 Task: Open Card Card0000000042 in Board Board0000000011 in Workspace WS0000000004 in Trello. Add Member mailaustralia7@gmail.com to Card Card0000000042 in Board Board0000000011 in Workspace WS0000000004 in Trello. Add Blue Label titled Label0000000042 to Card Card0000000042 in Board Board0000000011 in Workspace WS0000000004 in Trello. Add Checklist CL0000000042 to Card Card0000000042 in Board Board0000000011 in Workspace WS0000000004 in Trello. Add Dates with Start Date as Sep 01 2023 and Due Date as Sep 30 2023 to Card Card0000000042 in Board Board0000000011 in Workspace WS0000000004 in Trello
Action: Mouse moved to (273, 322)
Screenshot: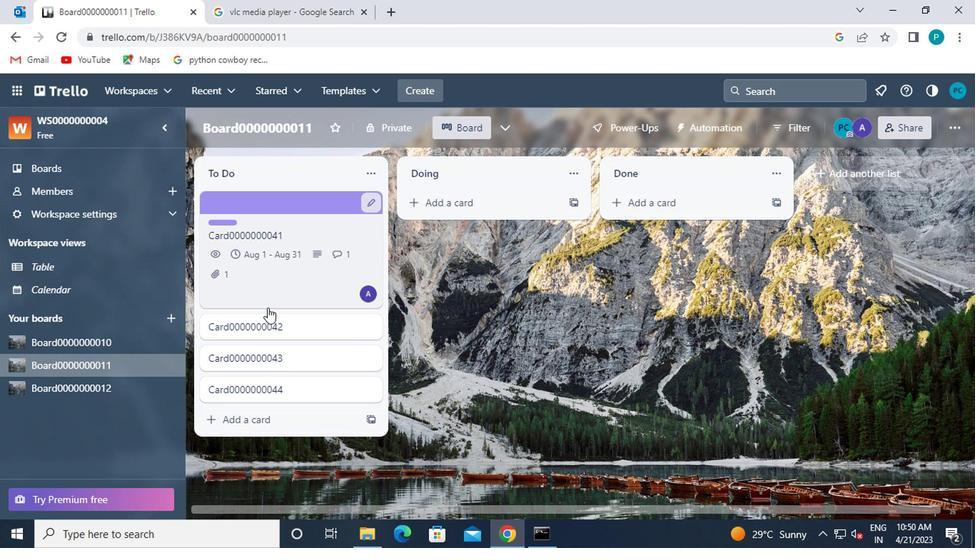 
Action: Mouse pressed left at (273, 322)
Screenshot: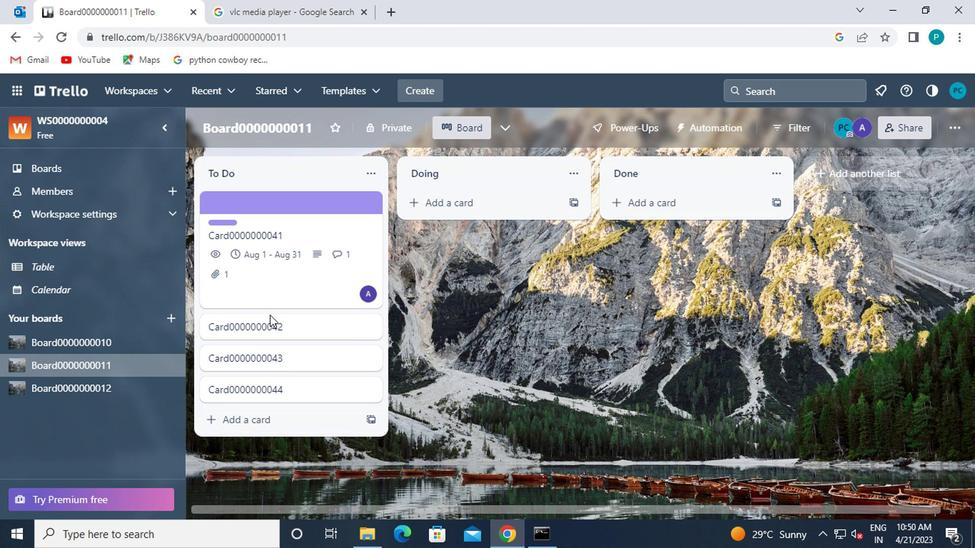 
Action: Mouse moved to (651, 253)
Screenshot: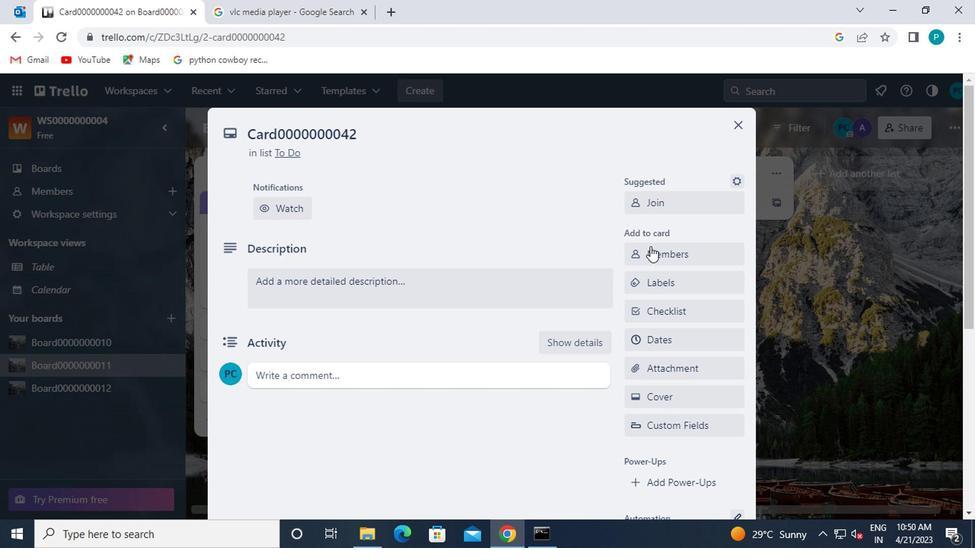 
Action: Mouse pressed left at (651, 253)
Screenshot: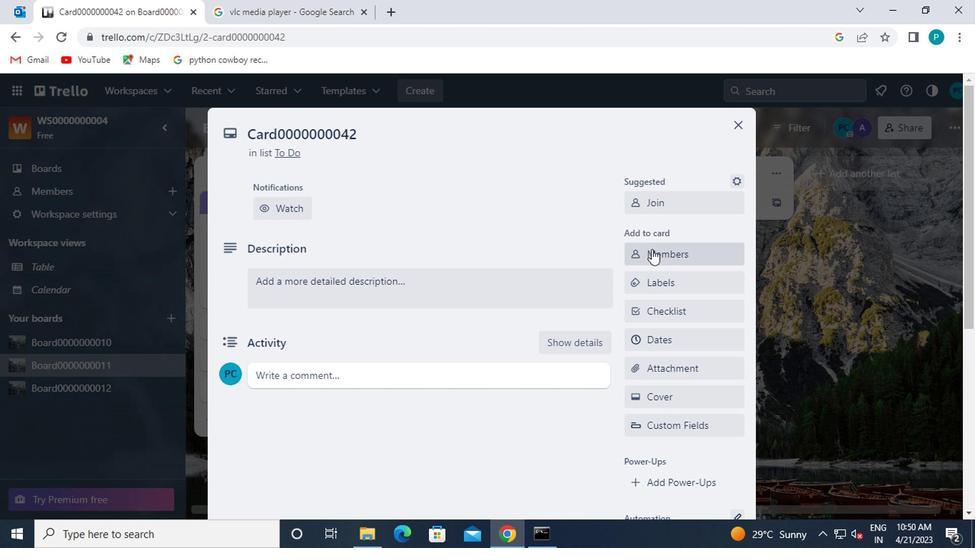 
Action: Mouse moved to (651, 314)
Screenshot: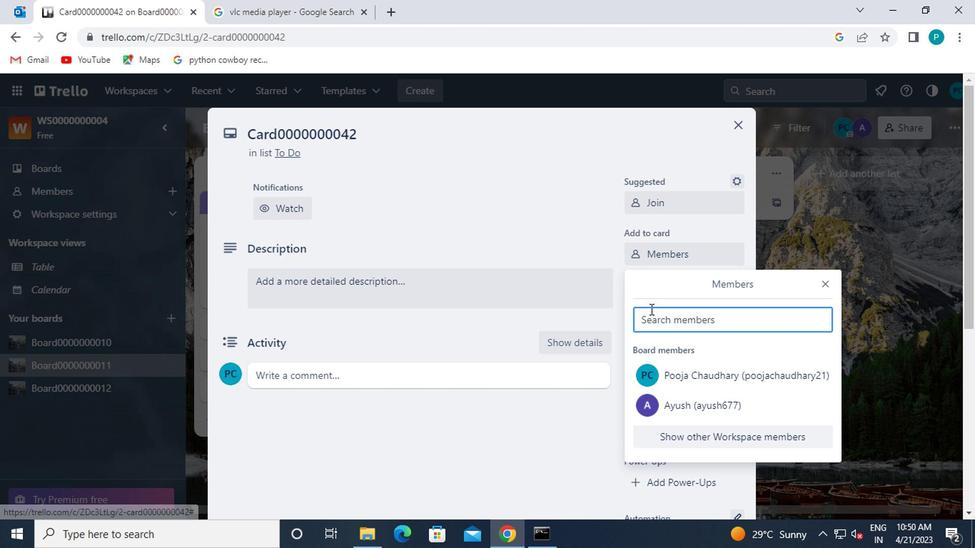 
Action: Mouse pressed left at (651, 314)
Screenshot: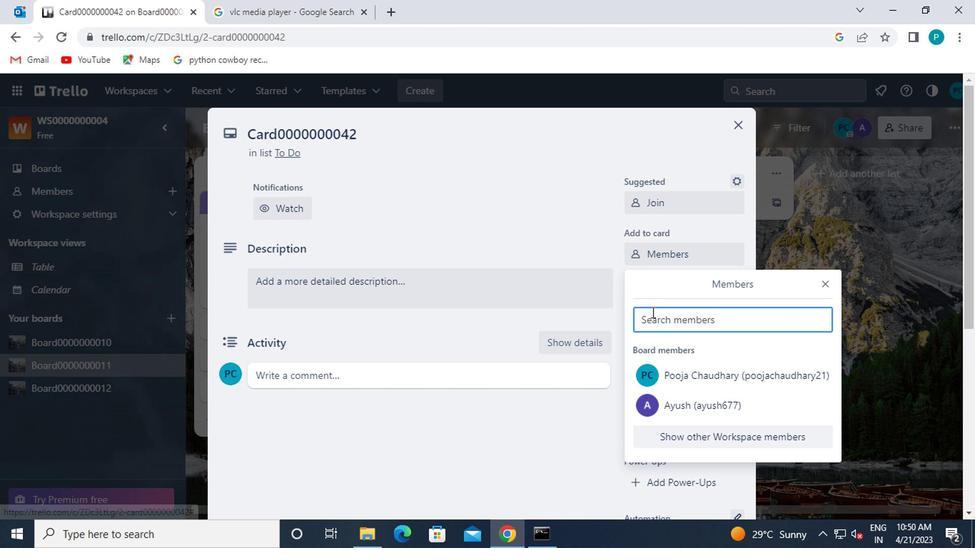 
Action: Mouse moved to (657, 318)
Screenshot: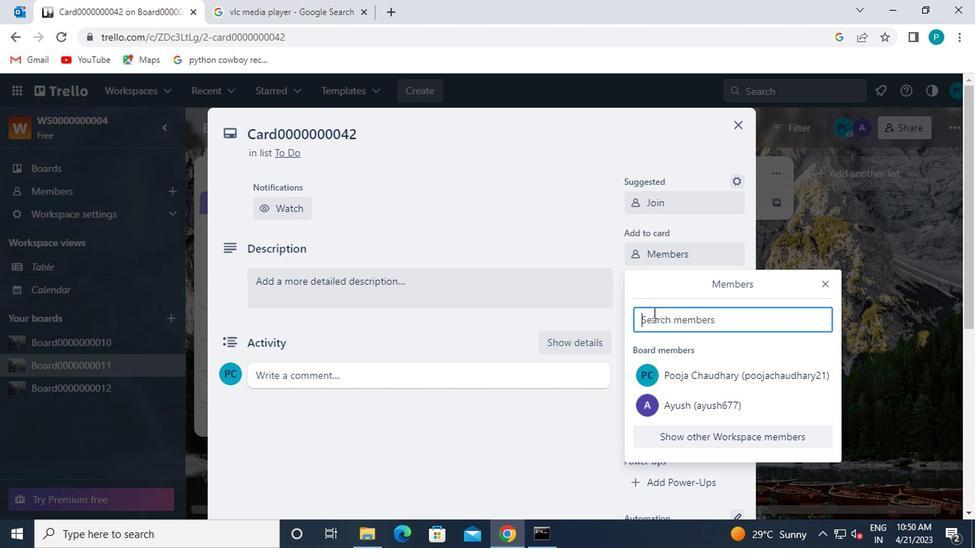 
Action: Key pressed mailaustralia7<Key.shift>@GMAIL.COM
Screenshot: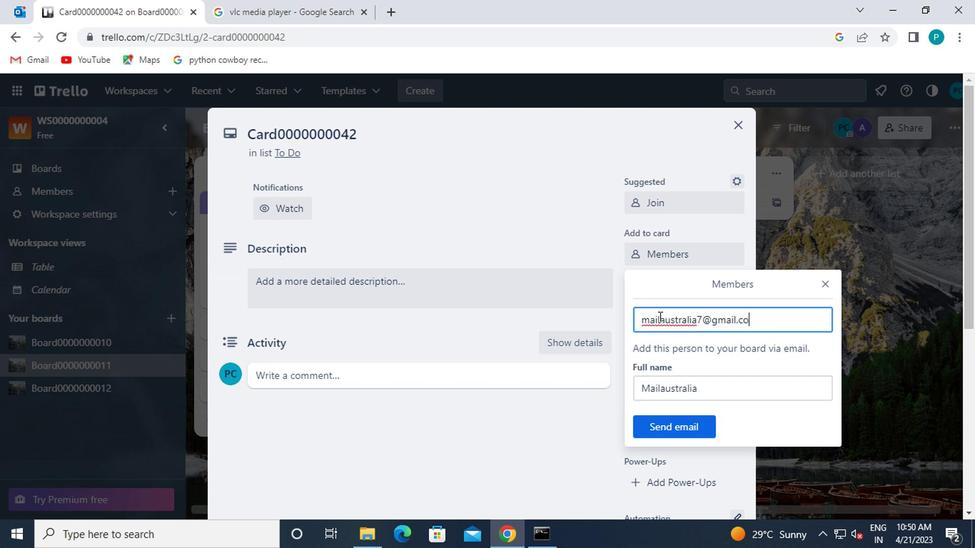 
Action: Mouse moved to (687, 421)
Screenshot: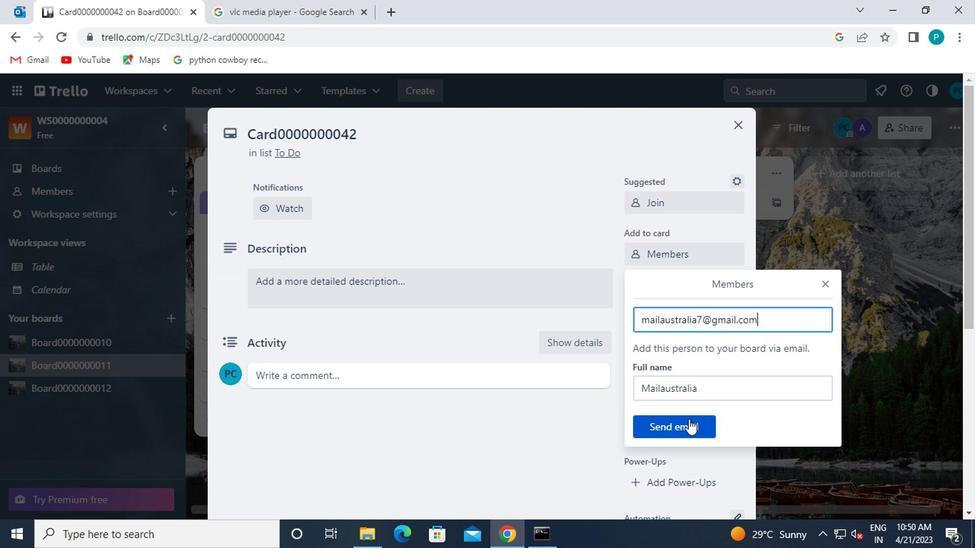 
Action: Mouse pressed left at (687, 421)
Screenshot: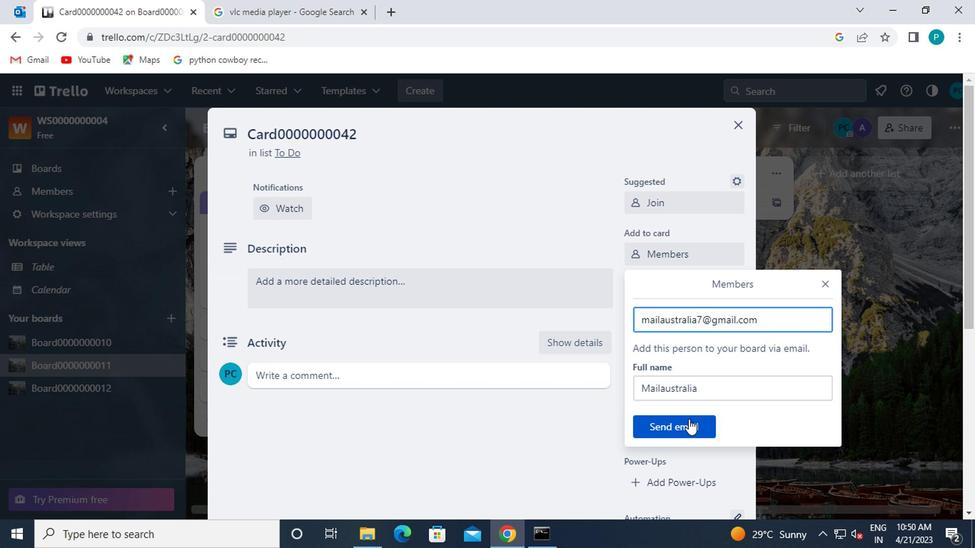 
Action: Mouse moved to (647, 288)
Screenshot: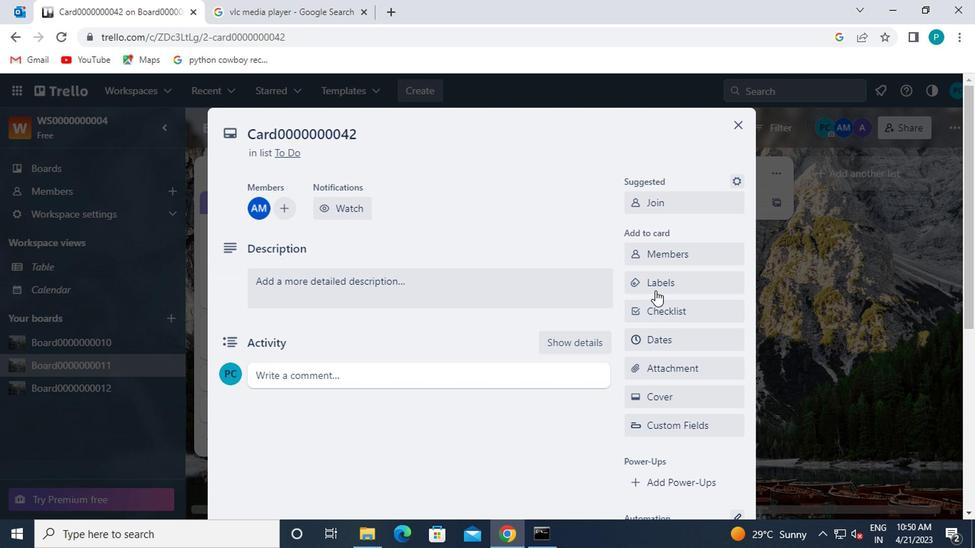 
Action: Mouse pressed left at (647, 288)
Screenshot: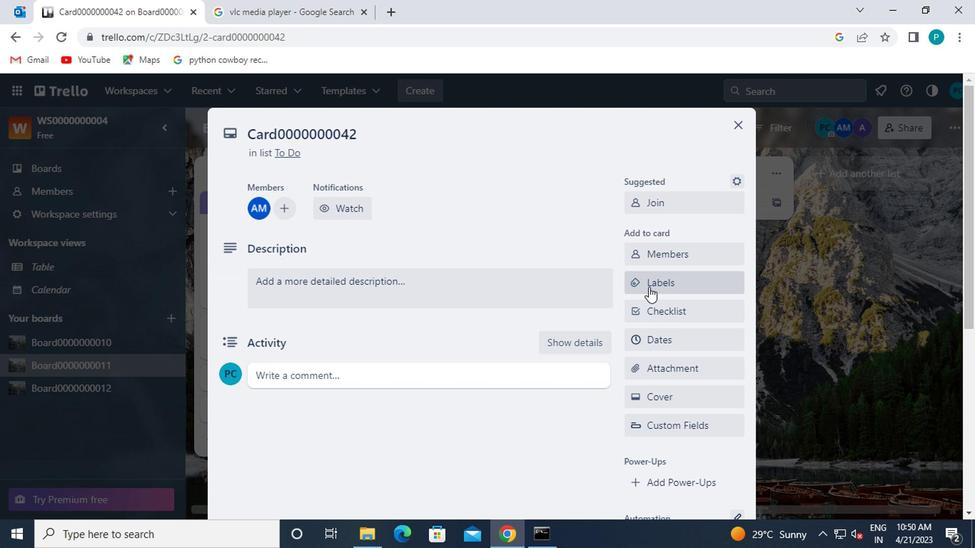 
Action: Mouse moved to (677, 405)
Screenshot: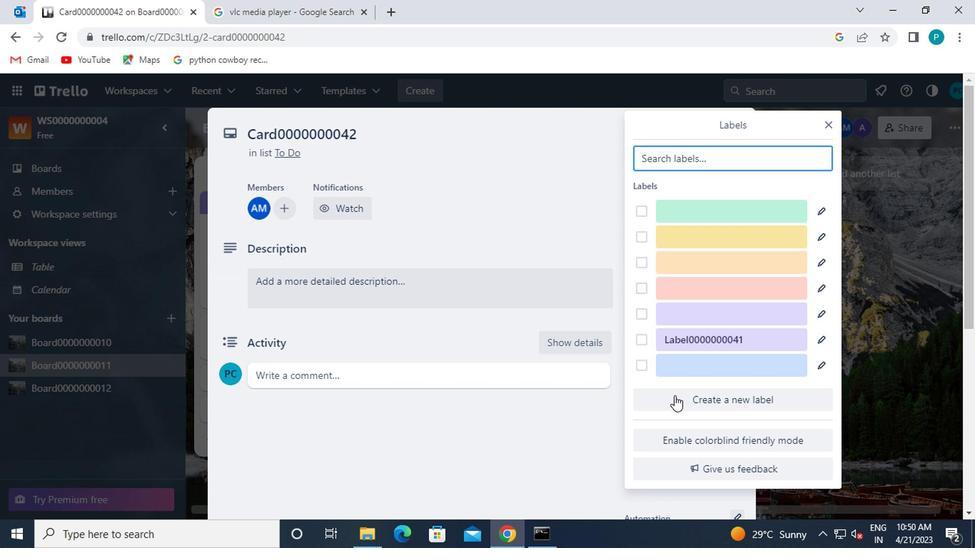 
Action: Mouse pressed left at (677, 405)
Screenshot: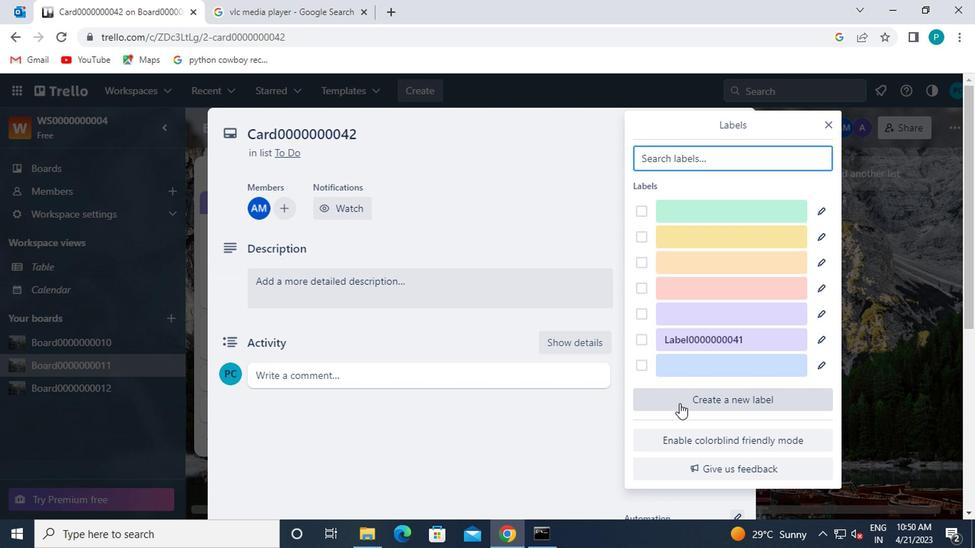 
Action: Mouse moved to (661, 408)
Screenshot: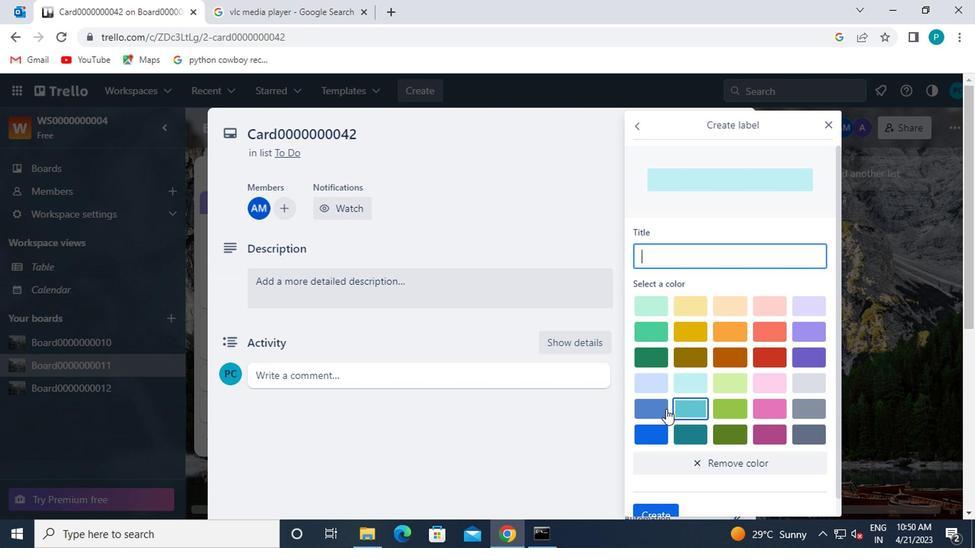
Action: Mouse pressed left at (661, 408)
Screenshot: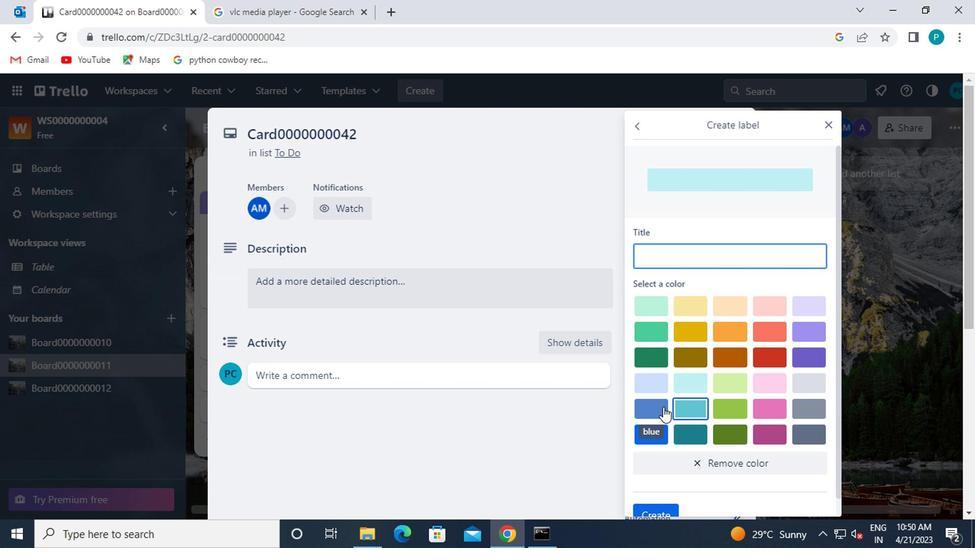 
Action: Mouse moved to (659, 261)
Screenshot: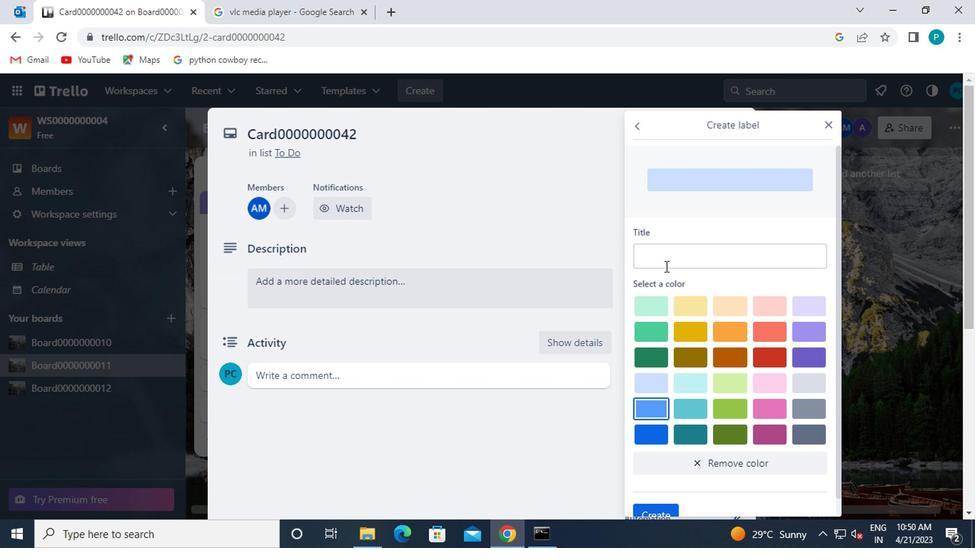 
Action: Mouse pressed left at (659, 261)
Screenshot: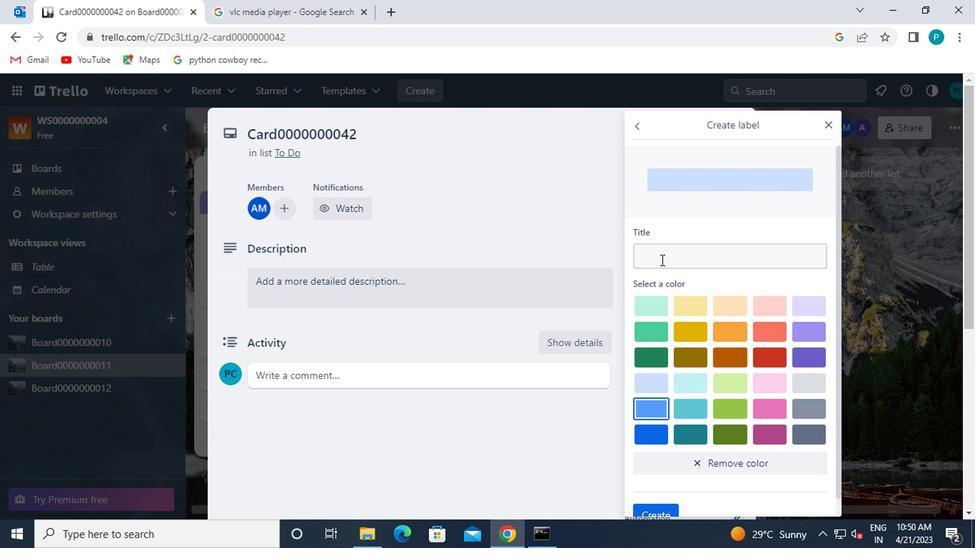 
Action: Key pressed <Key.caps_lock>L<Key.caps_lock>ABEL0000000042
Screenshot: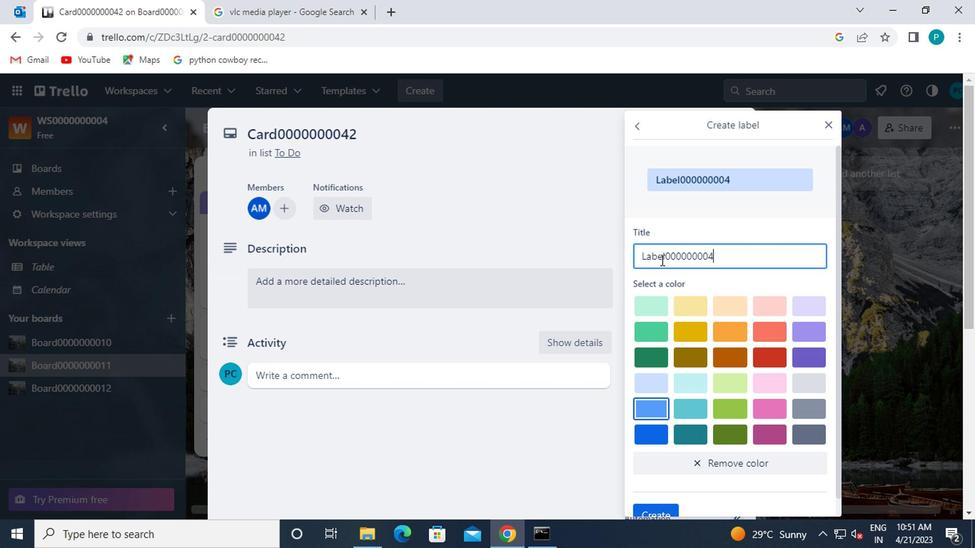 
Action: Mouse moved to (652, 508)
Screenshot: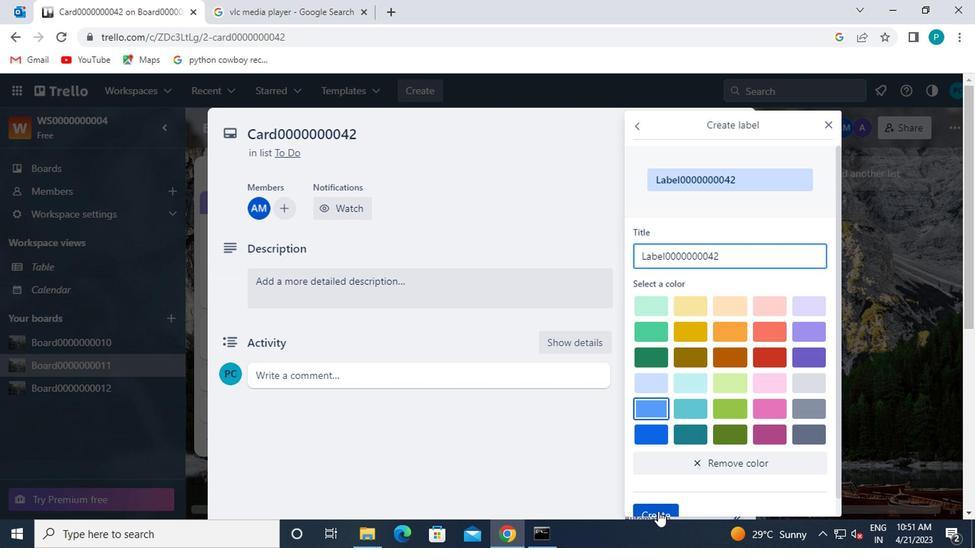 
Action: Mouse pressed left at (652, 508)
Screenshot: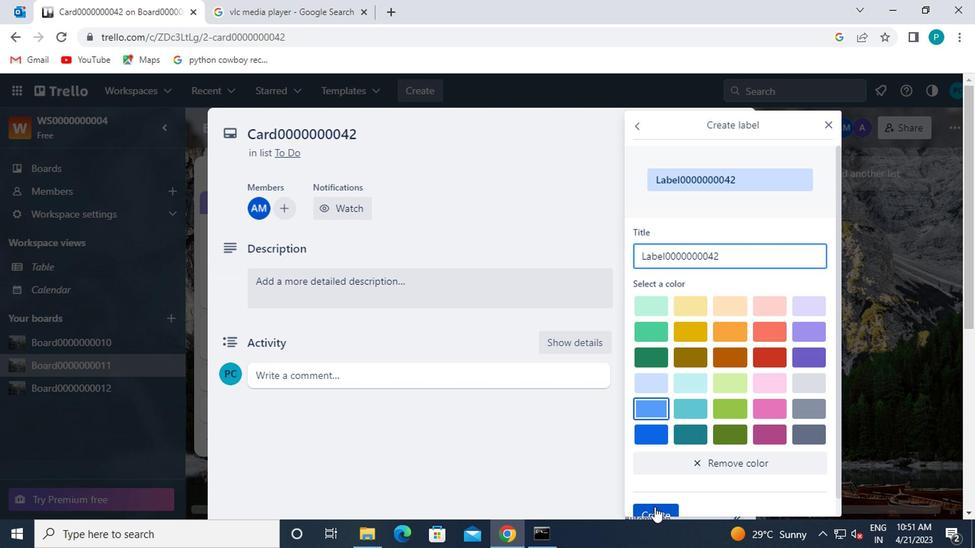 
Action: Mouse moved to (821, 115)
Screenshot: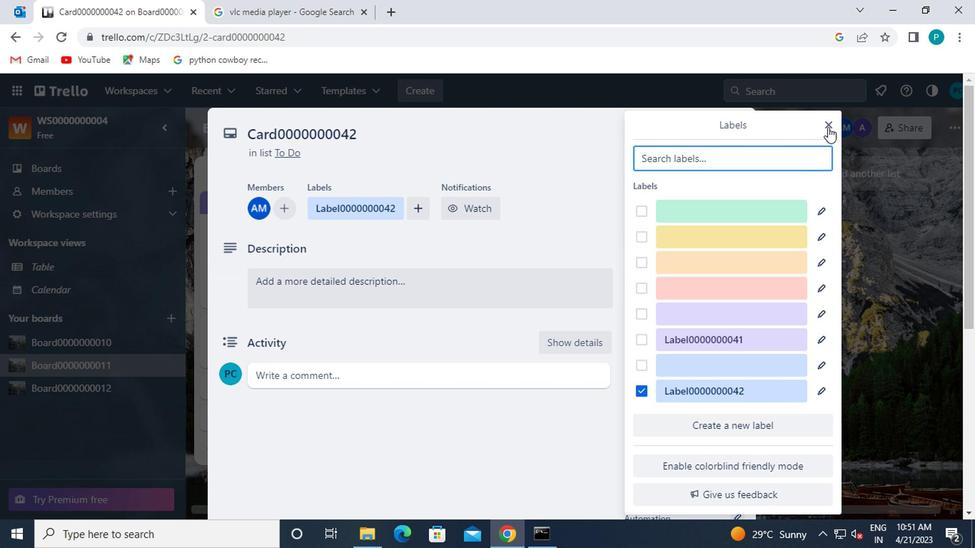 
Action: Mouse pressed left at (821, 115)
Screenshot: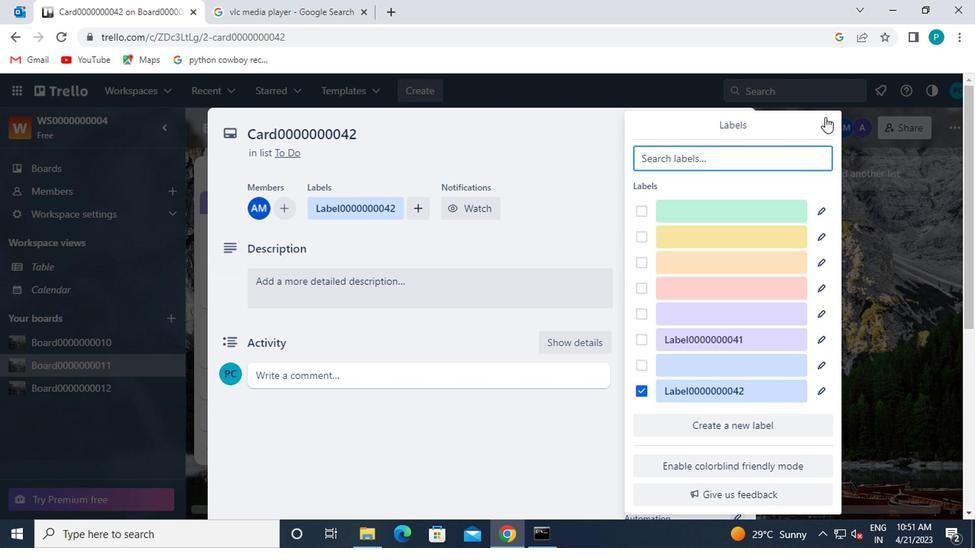 
Action: Mouse moved to (826, 125)
Screenshot: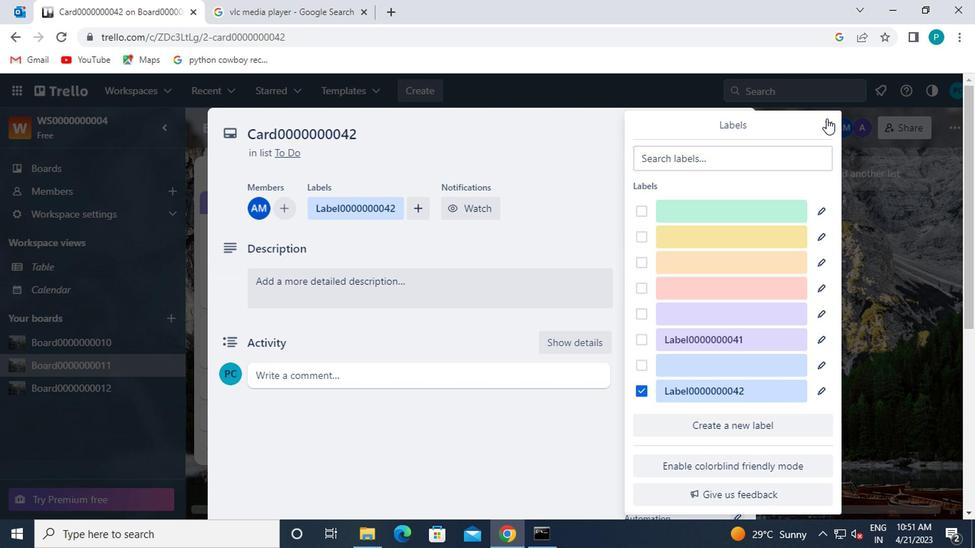 
Action: Mouse pressed left at (826, 125)
Screenshot: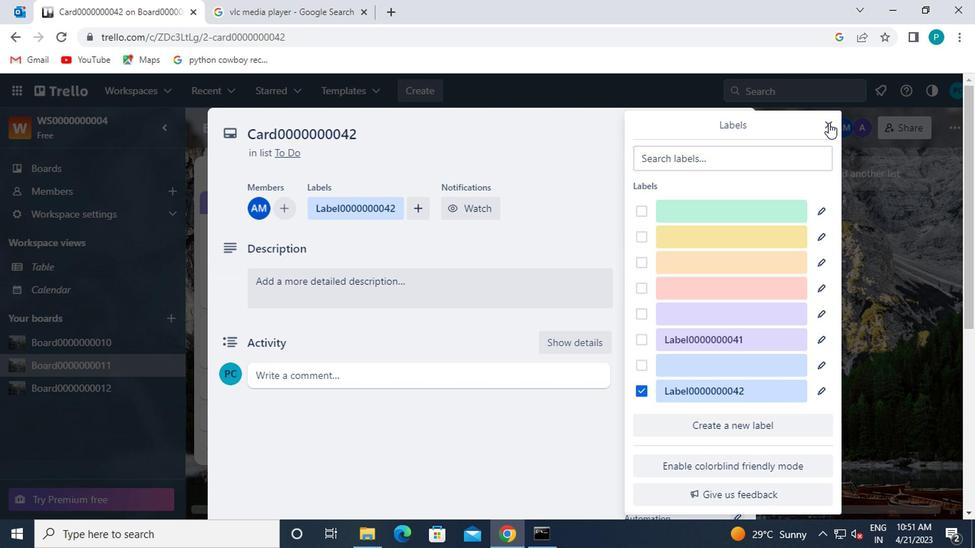 
Action: Mouse moved to (690, 313)
Screenshot: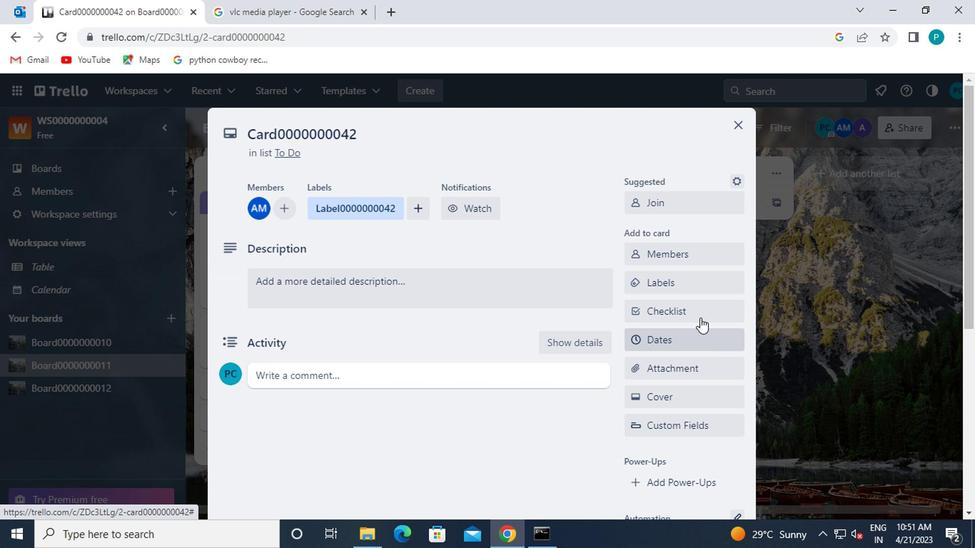 
Action: Mouse pressed left at (690, 313)
Screenshot: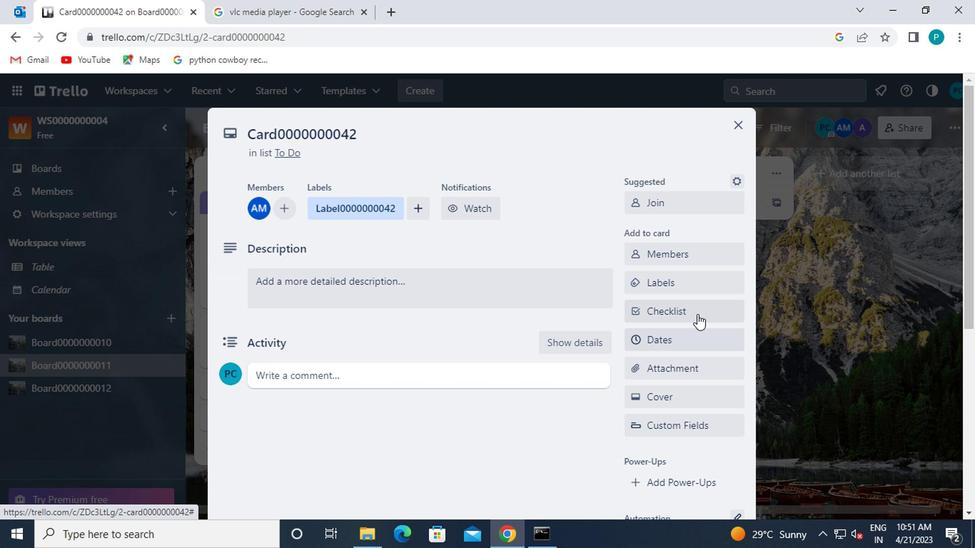 
Action: Key pressed <Key.caps_lock>CL0000000042
Screenshot: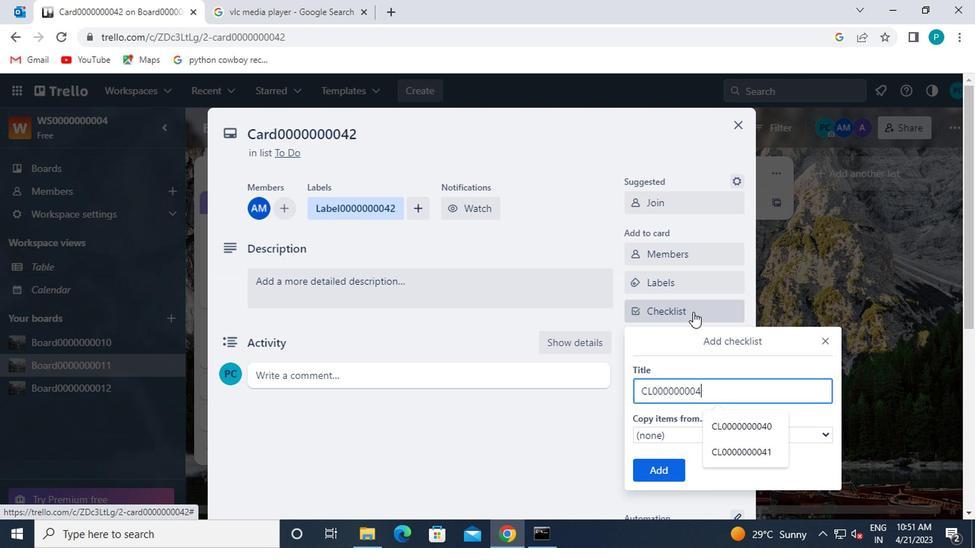 
Action: Mouse moved to (659, 469)
Screenshot: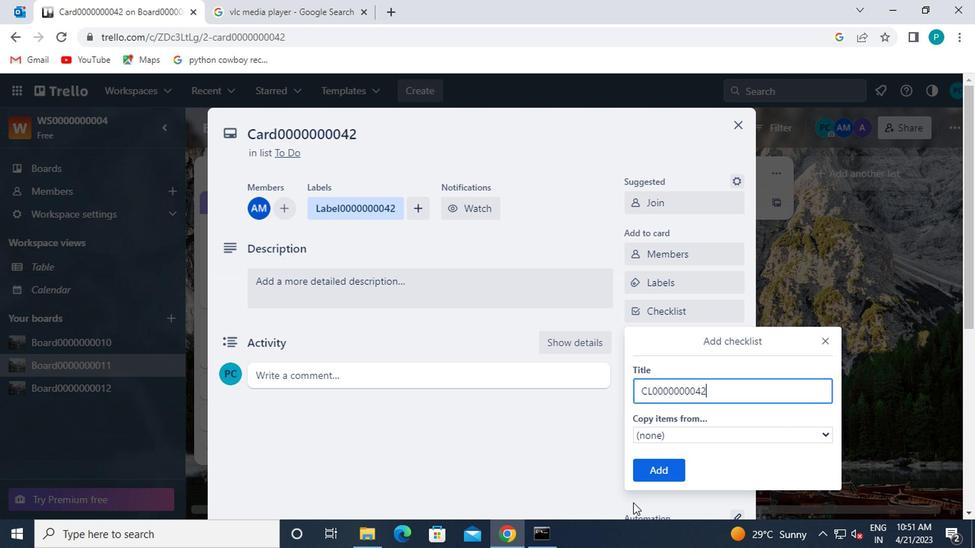 
Action: Mouse pressed left at (659, 469)
Screenshot: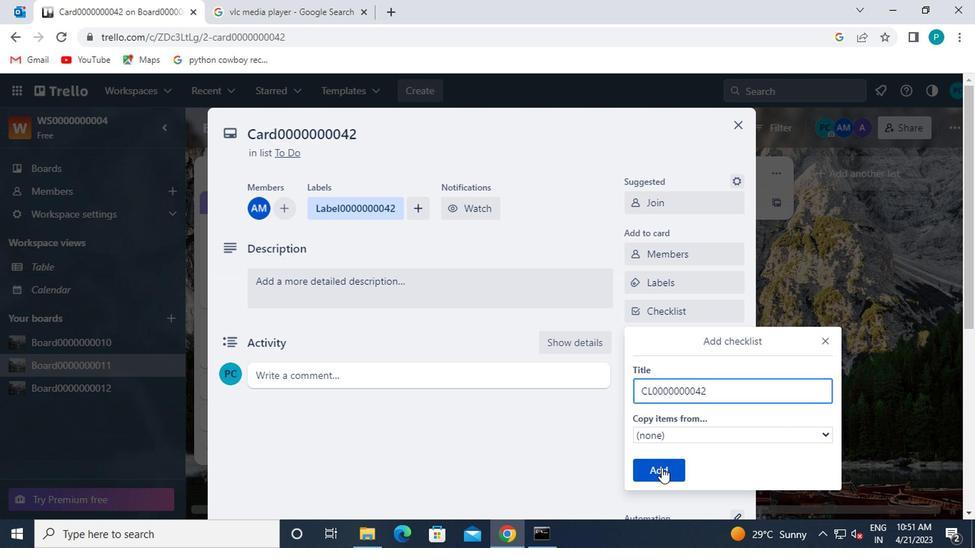 
Action: Mouse moved to (597, 438)
Screenshot: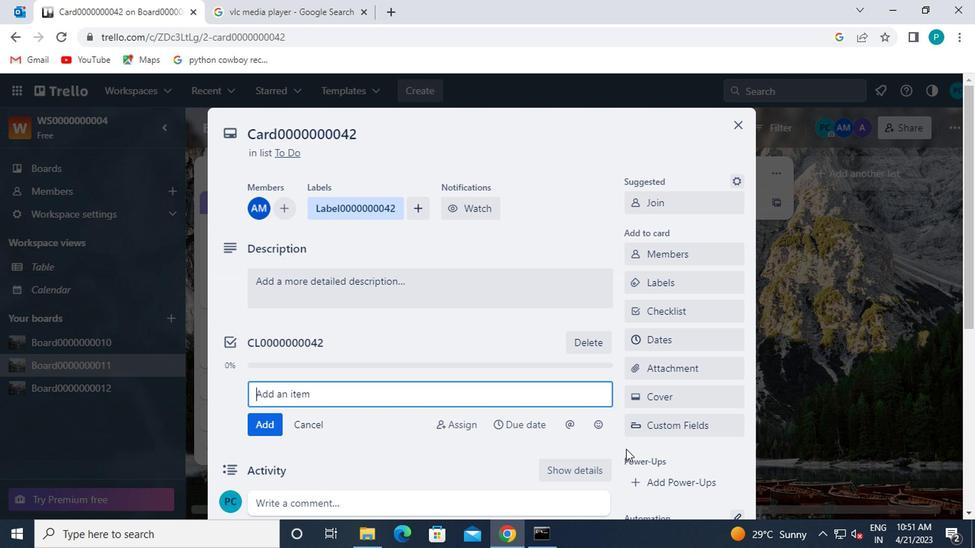 
Action: Mouse scrolled (597, 437) with delta (0, -1)
Screenshot: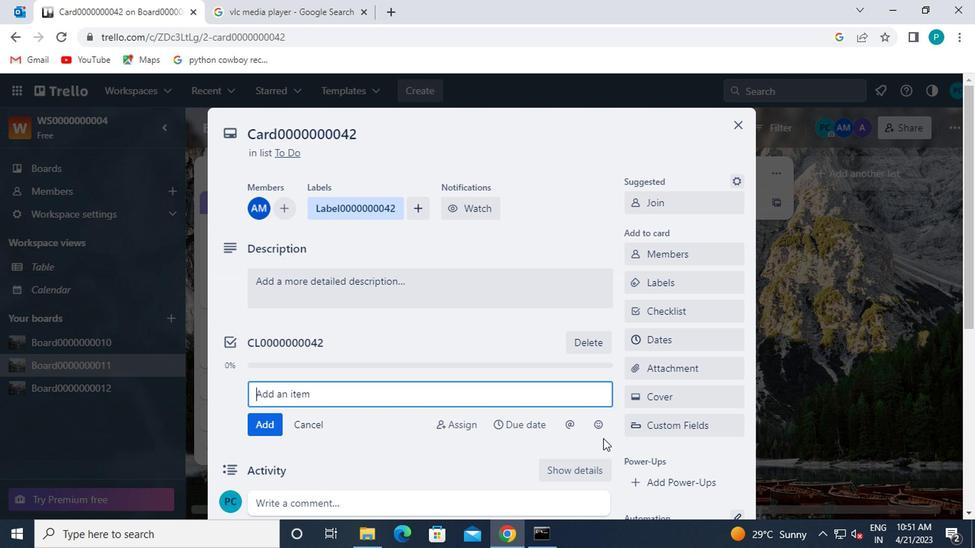 
Action: Mouse moved to (641, 270)
Screenshot: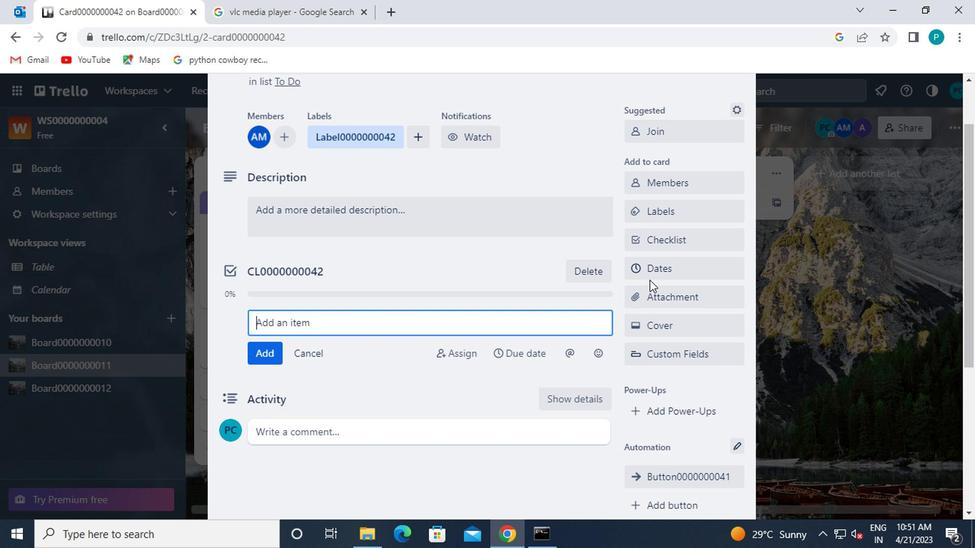 
Action: Mouse pressed left at (641, 270)
Screenshot: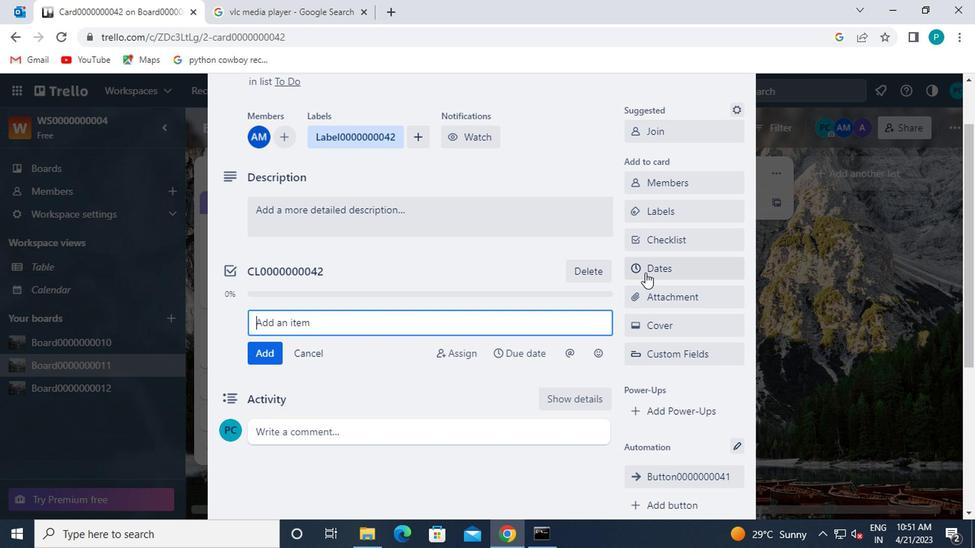 
Action: Mouse moved to (641, 376)
Screenshot: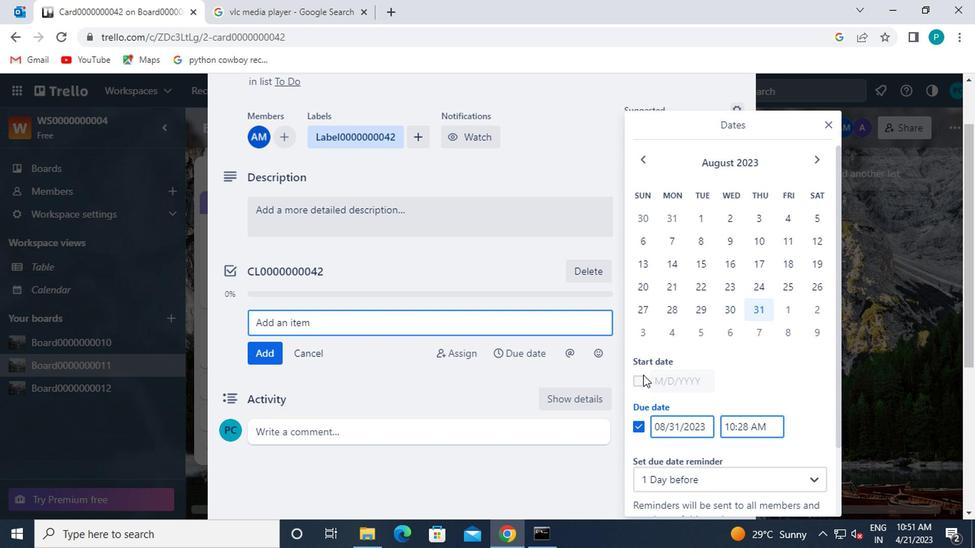 
Action: Mouse pressed left at (641, 376)
Screenshot: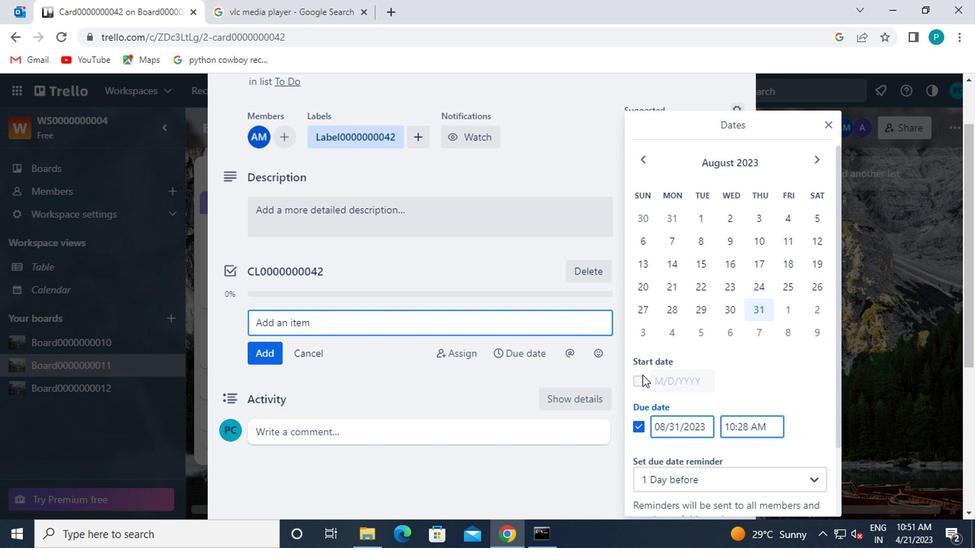 
Action: Mouse moved to (810, 160)
Screenshot: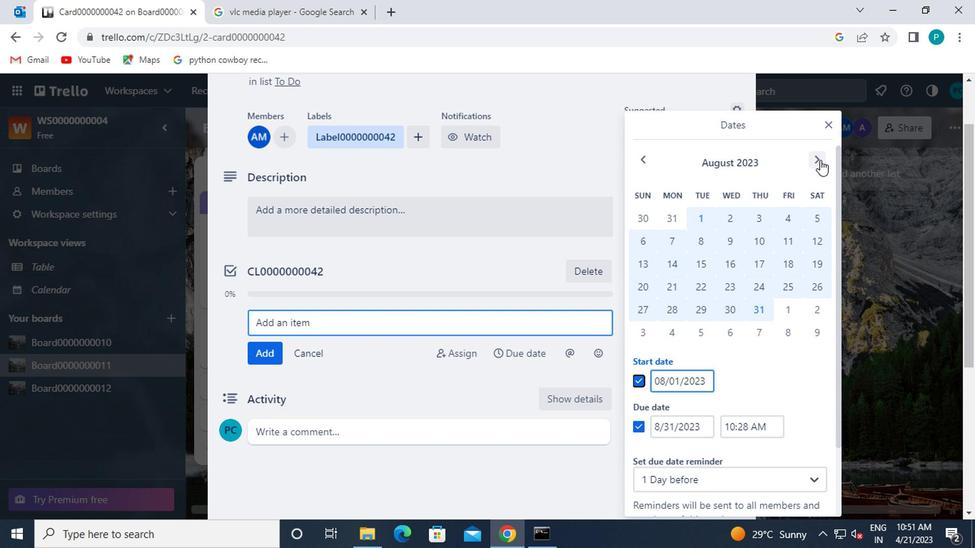 
Action: Mouse pressed left at (810, 160)
Screenshot: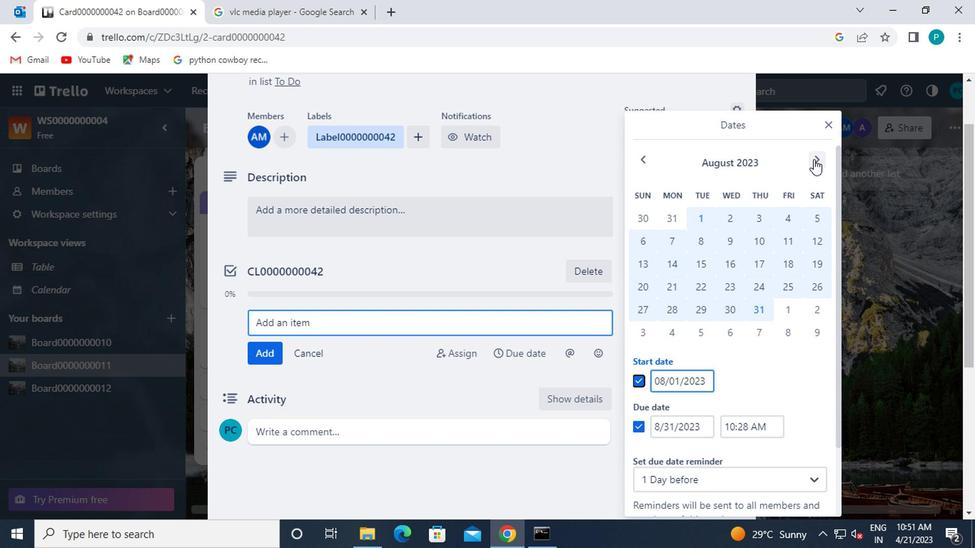 
Action: Mouse moved to (785, 223)
Screenshot: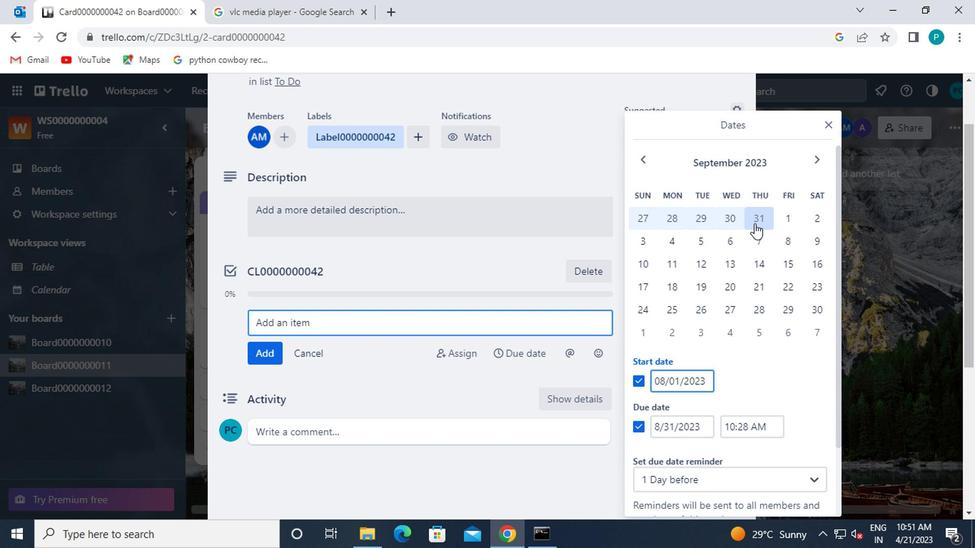 
Action: Mouse pressed left at (785, 223)
Screenshot: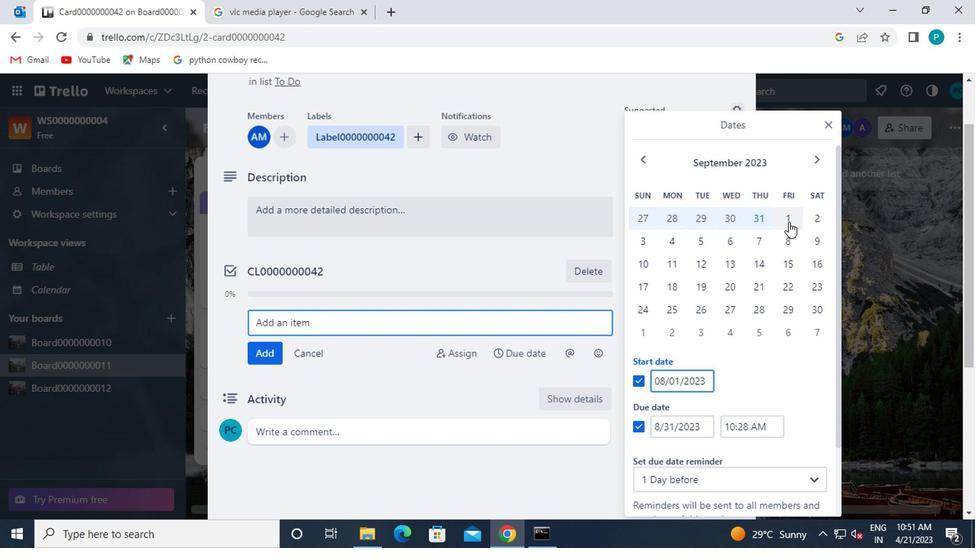 
Action: Mouse moved to (820, 315)
Screenshot: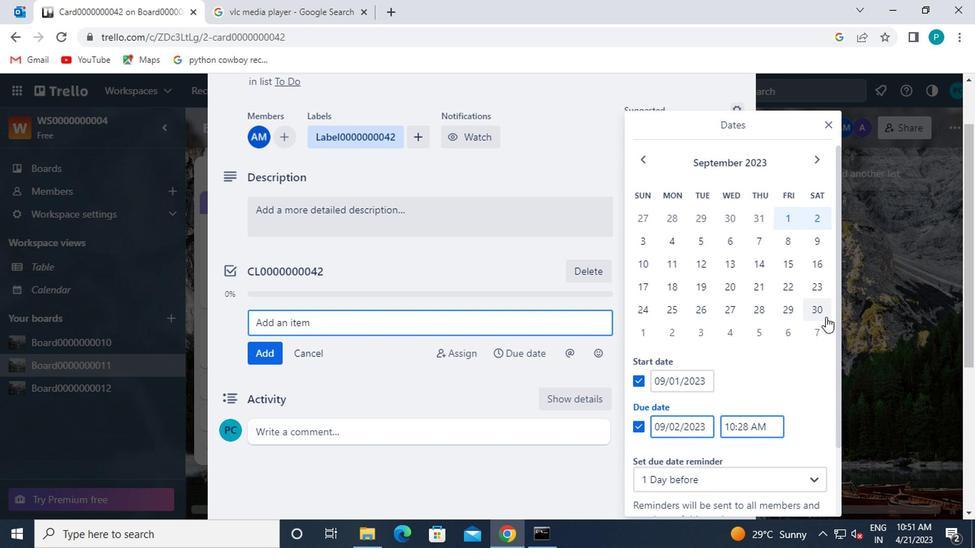 
Action: Mouse pressed left at (820, 315)
Screenshot: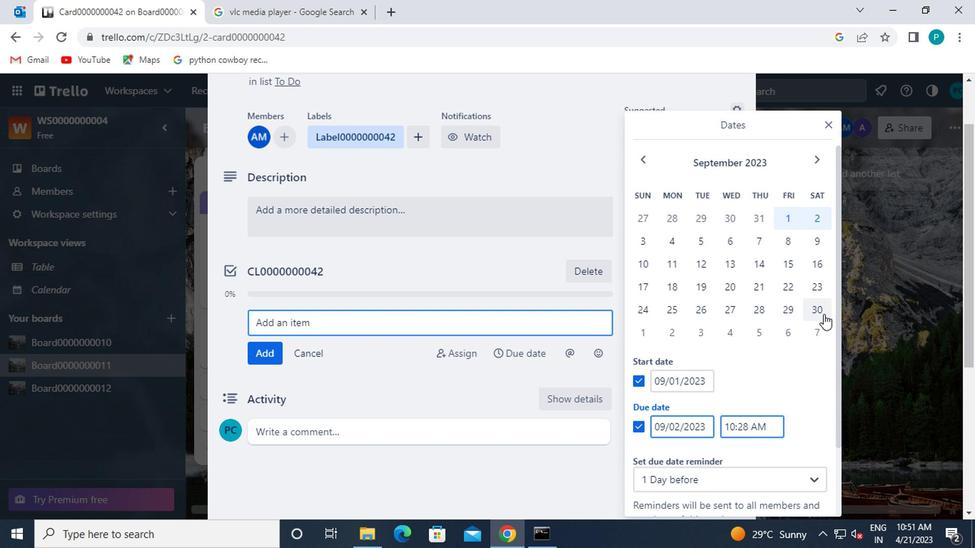 
Action: Mouse moved to (817, 320)
Screenshot: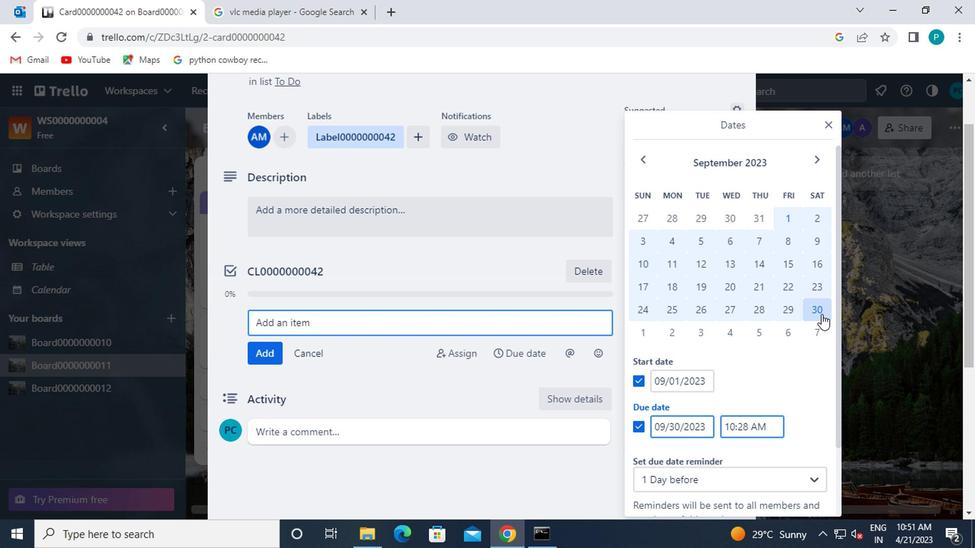 
Action: Mouse scrolled (817, 319) with delta (0, -1)
Screenshot: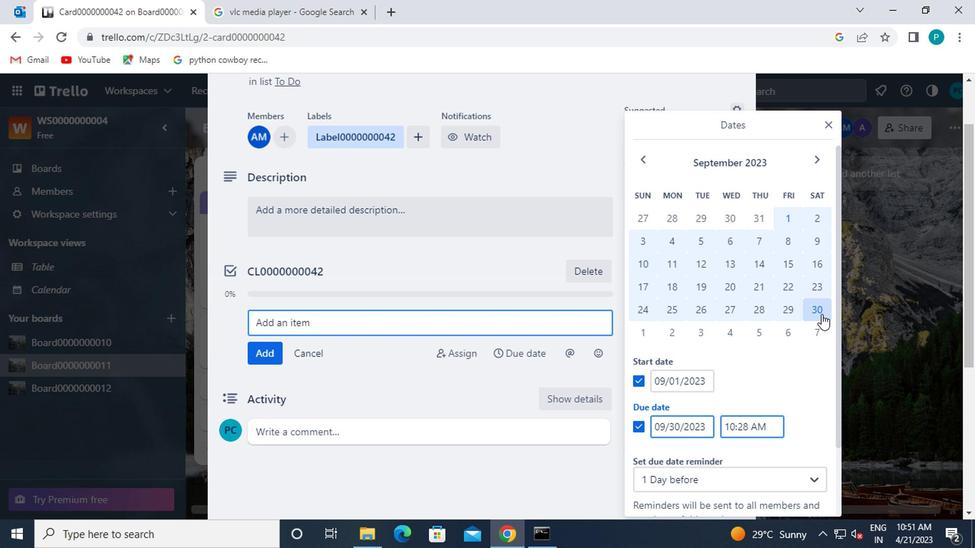 
Action: Mouse moved to (815, 323)
Screenshot: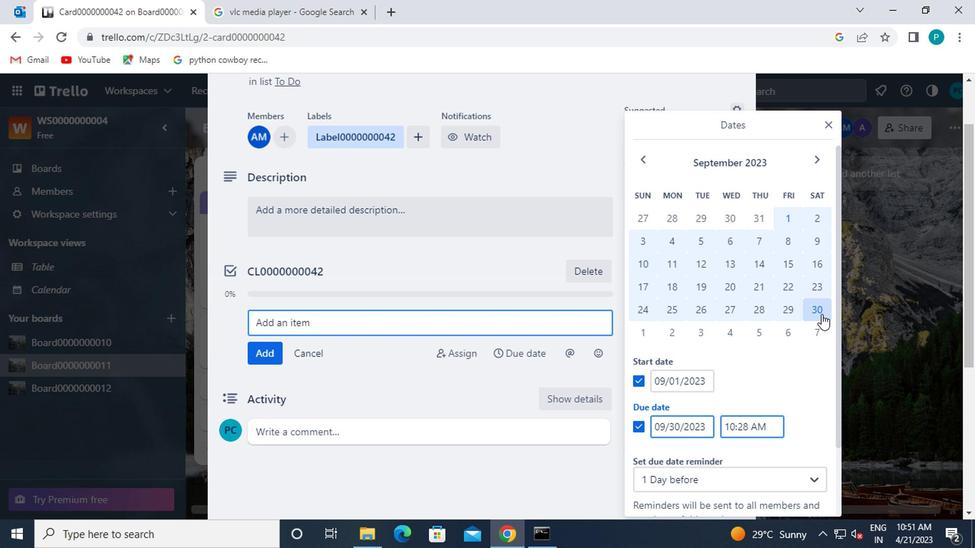 
Action: Mouse scrolled (815, 323) with delta (0, 0)
Screenshot: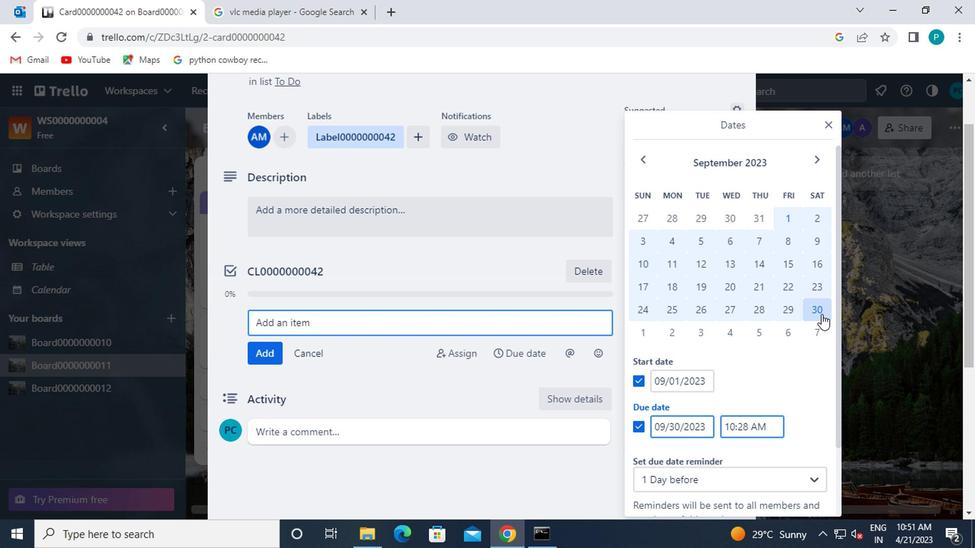 
Action: Mouse moved to (723, 458)
Screenshot: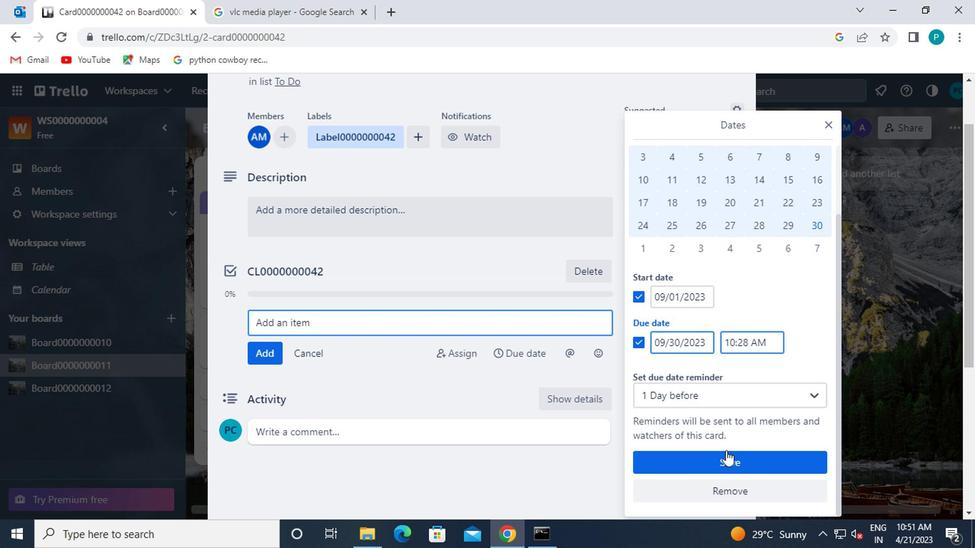 
Action: Mouse pressed left at (723, 458)
Screenshot: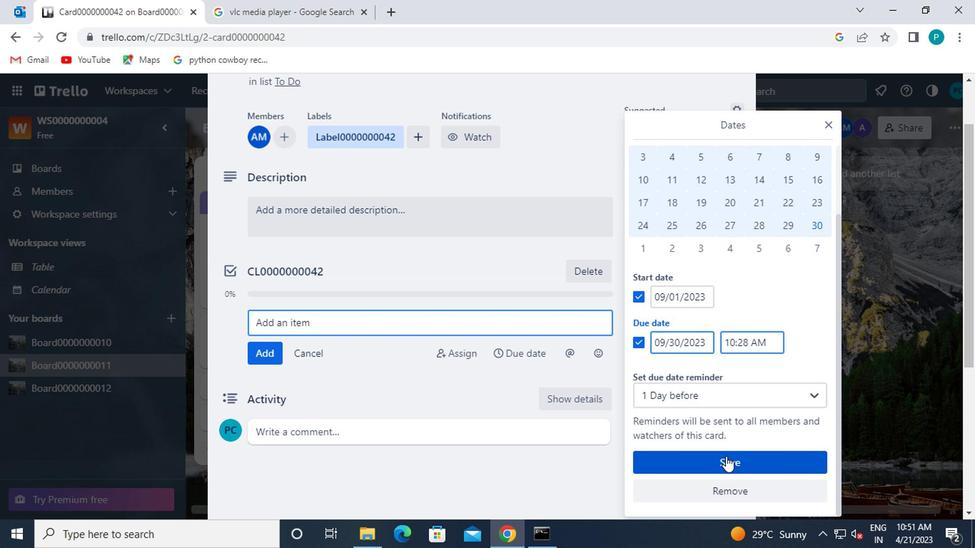
Action: Mouse moved to (722, 456)
Screenshot: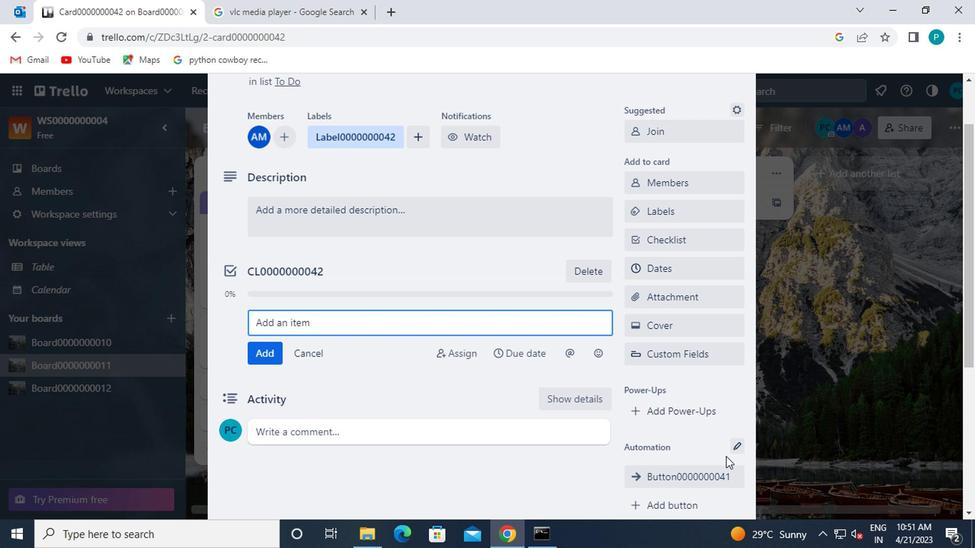 
